 Task: Add Irwin Naturals Keto-Karma Burn Fat Red to the cart.
Action: Mouse moved to (233, 122)
Screenshot: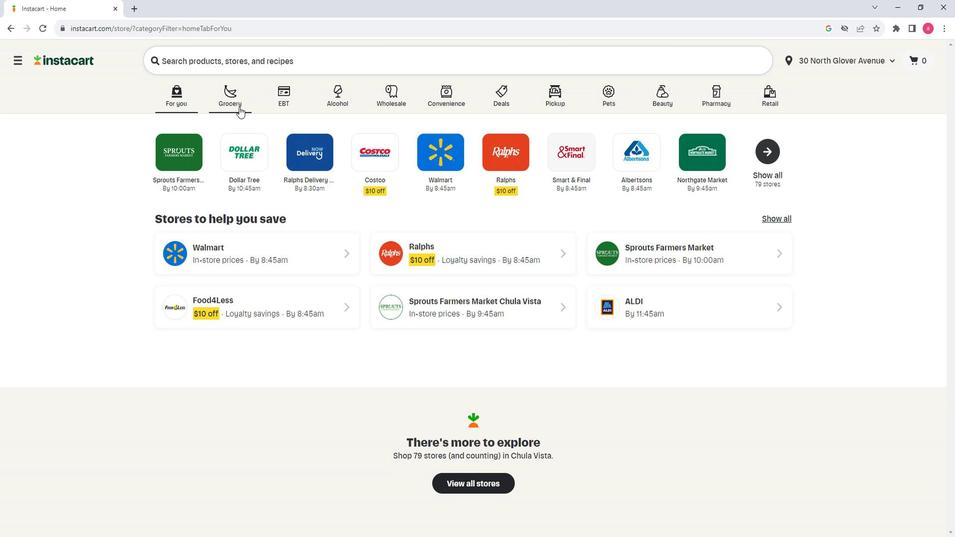 
Action: Mouse pressed left at (233, 122)
Screenshot: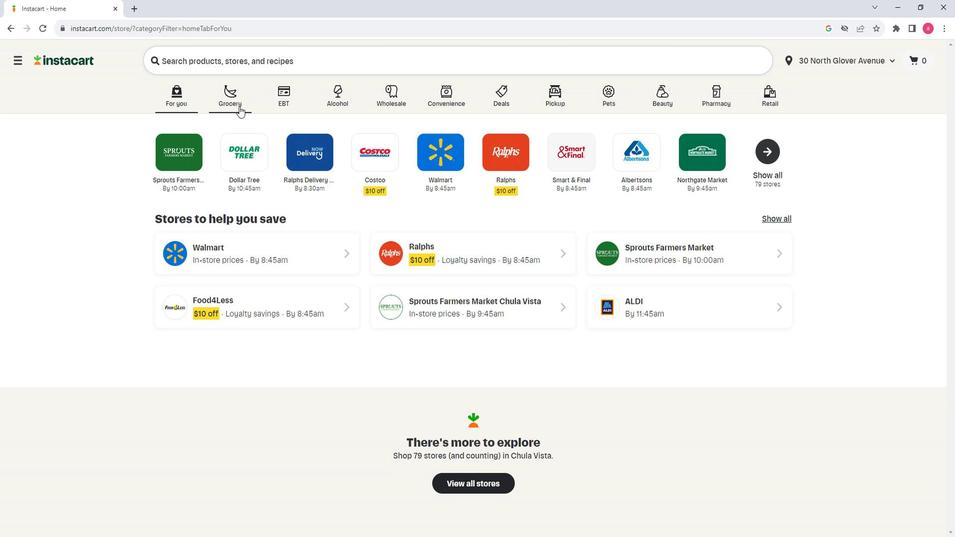
Action: Mouse moved to (298, 294)
Screenshot: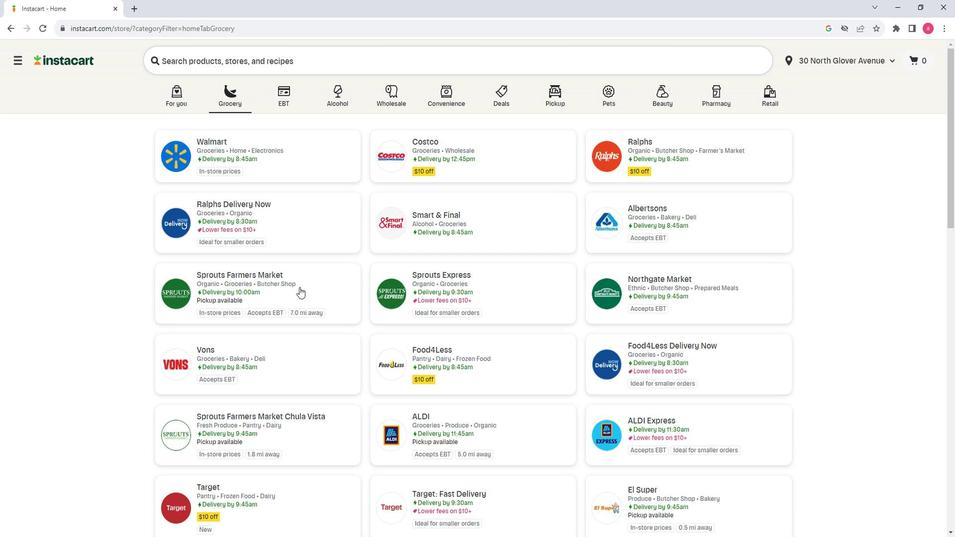 
Action: Mouse pressed left at (298, 294)
Screenshot: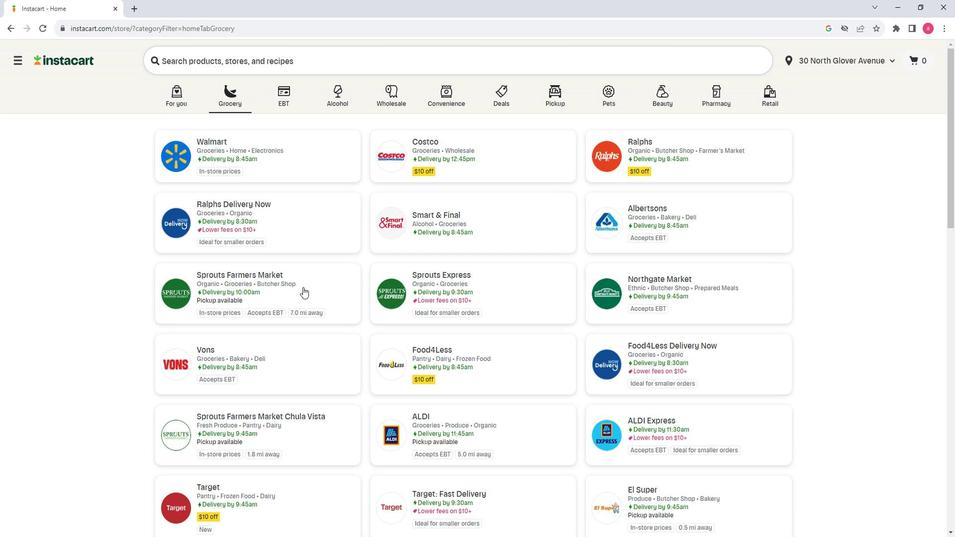 
Action: Mouse moved to (109, 303)
Screenshot: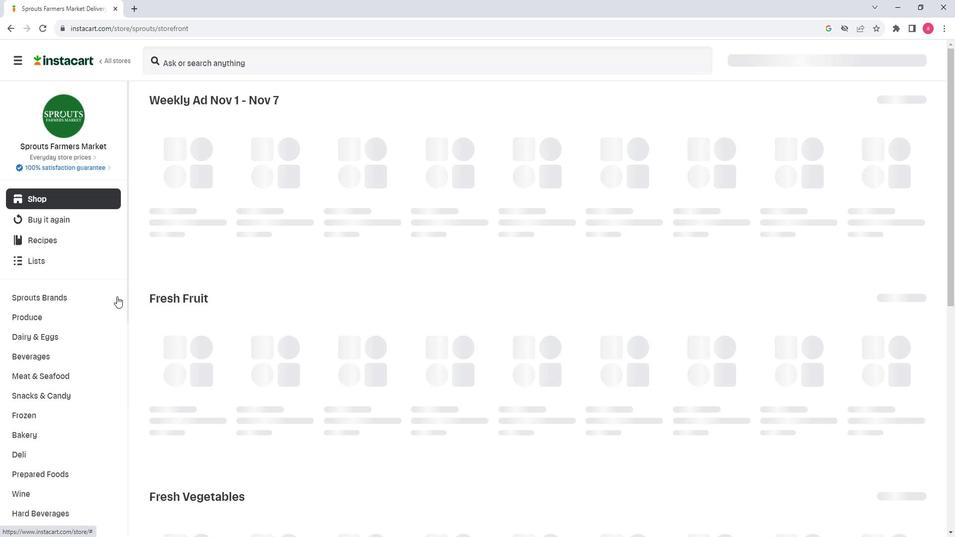 
Action: Mouse scrolled (109, 302) with delta (0, 0)
Screenshot: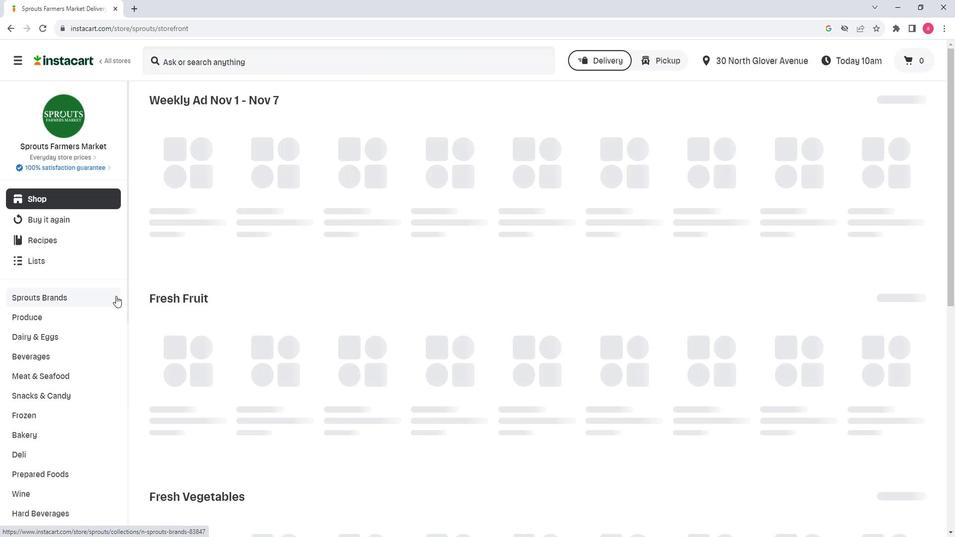 
Action: Mouse scrolled (109, 302) with delta (0, 0)
Screenshot: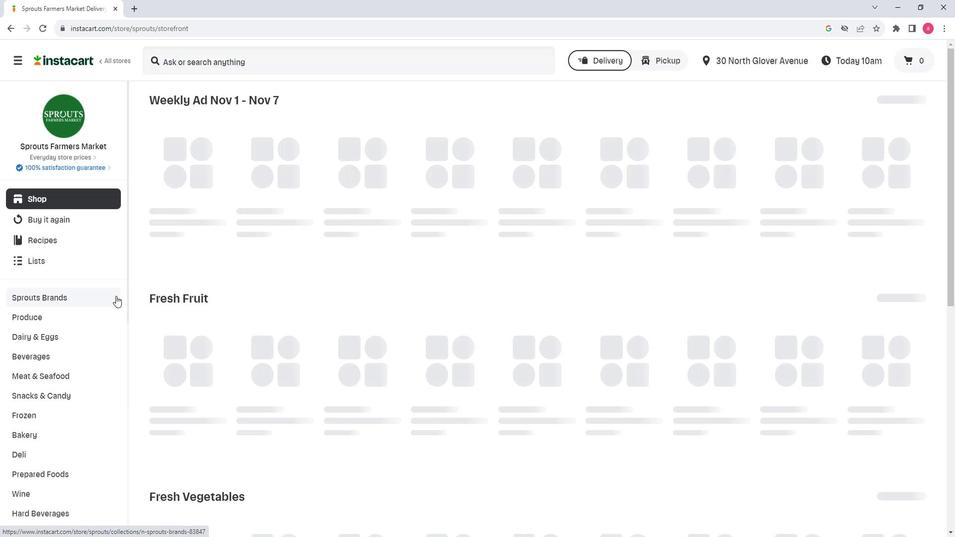 
Action: Mouse scrolled (109, 302) with delta (0, 0)
Screenshot: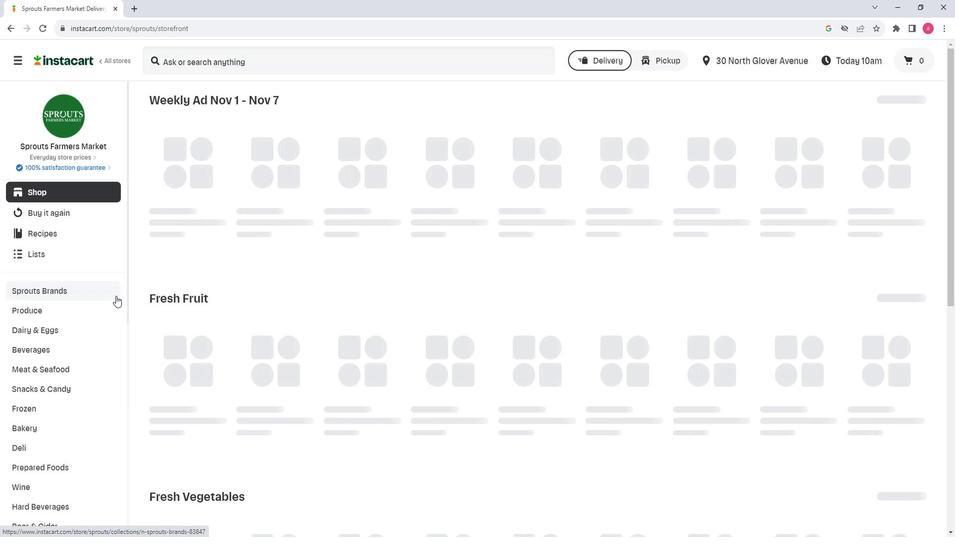 
Action: Mouse moved to (93, 340)
Screenshot: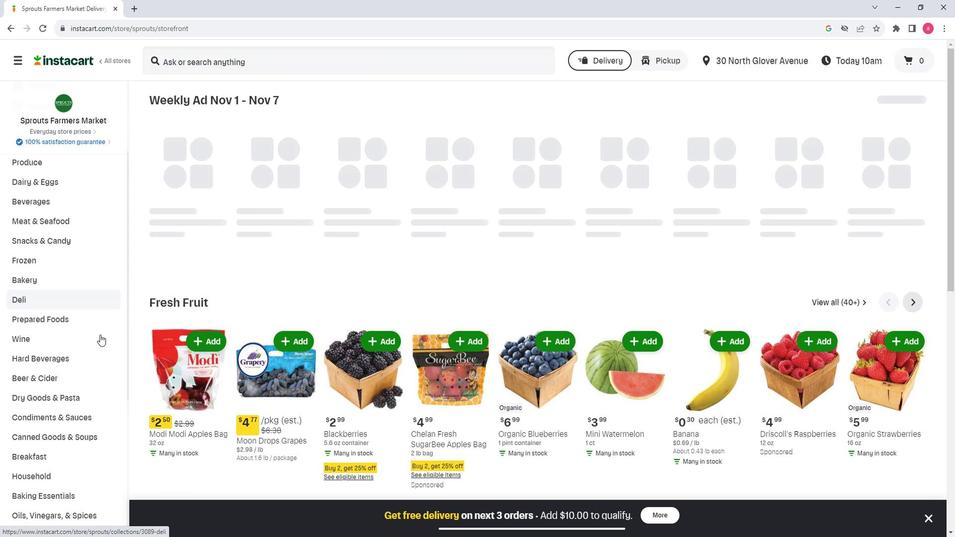 
Action: Mouse scrolled (93, 339) with delta (0, 0)
Screenshot: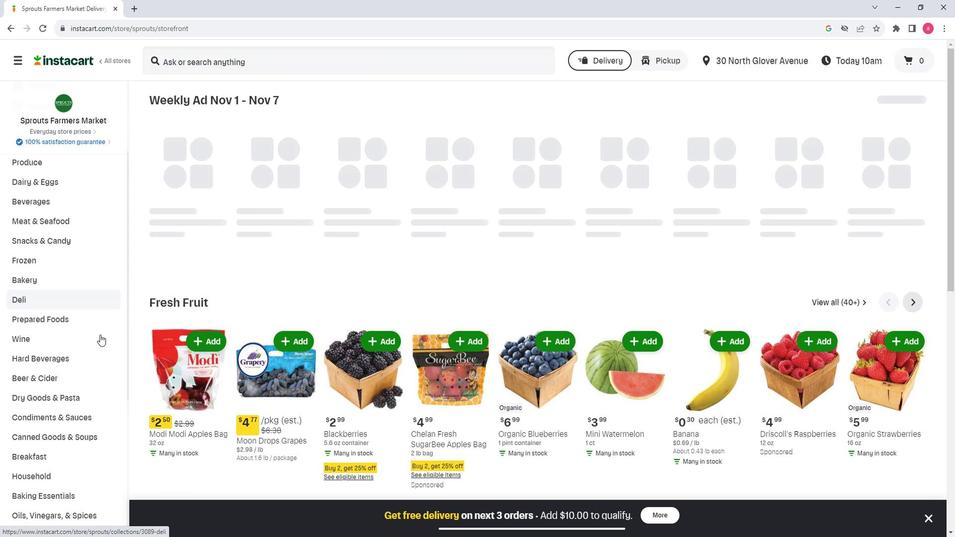 
Action: Mouse moved to (93, 341)
Screenshot: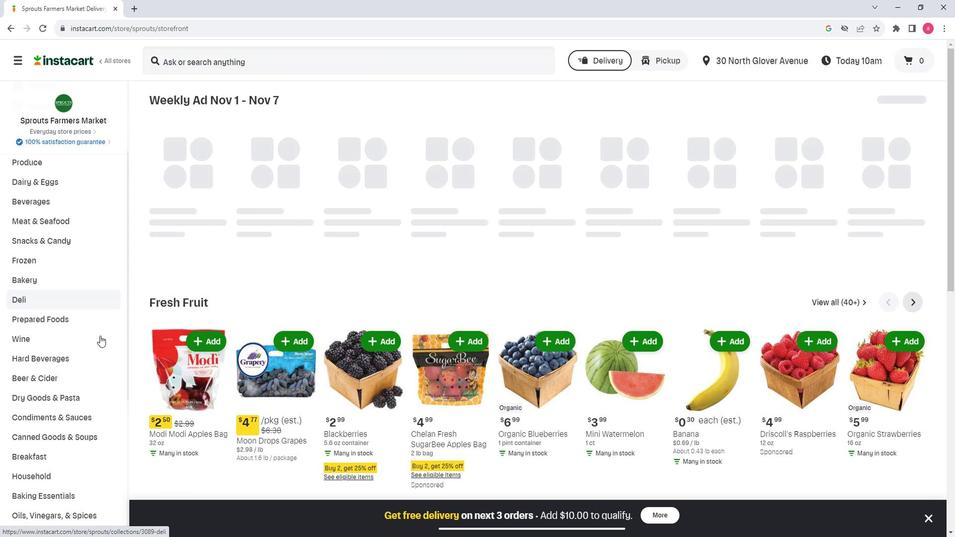 
Action: Mouse scrolled (93, 340) with delta (0, 0)
Screenshot: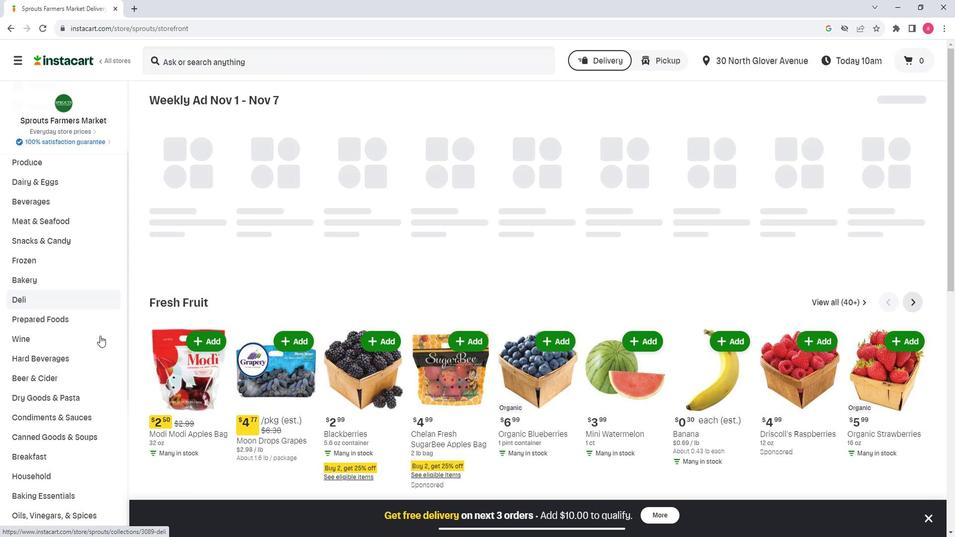 
Action: Mouse moved to (85, 425)
Screenshot: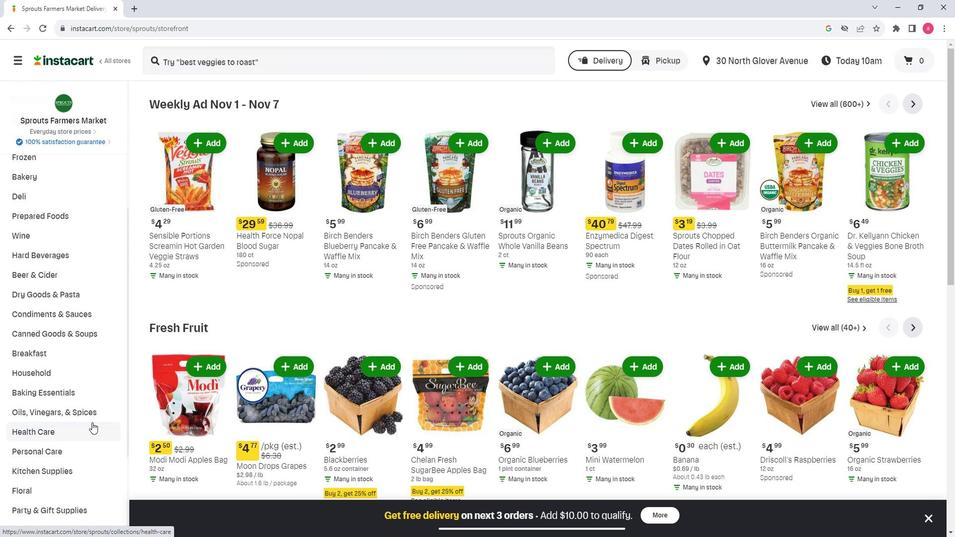 
Action: Mouse pressed left at (85, 425)
Screenshot: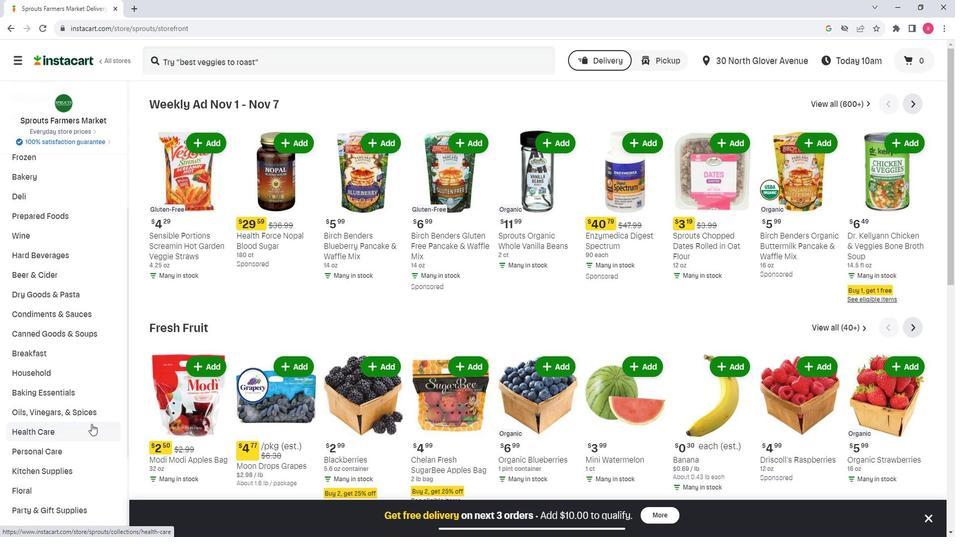 
Action: Mouse moved to (695, 138)
Screenshot: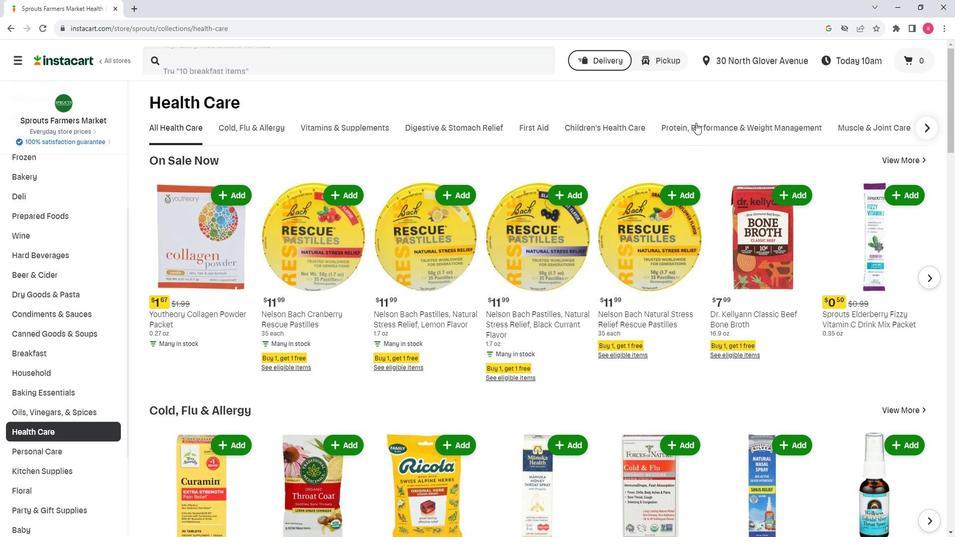 
Action: Mouse pressed left at (695, 138)
Screenshot: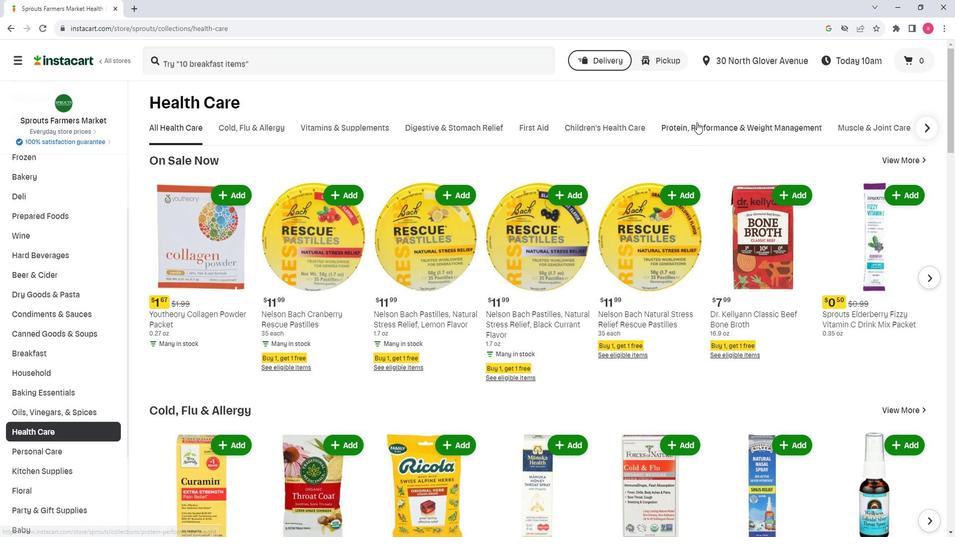 
Action: Mouse moved to (510, 188)
Screenshot: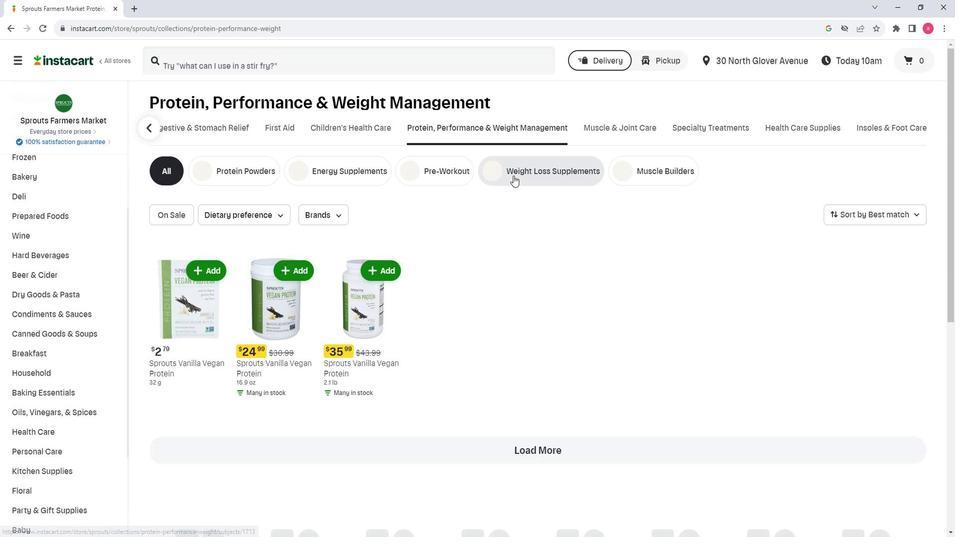 
Action: Mouse pressed left at (510, 188)
Screenshot: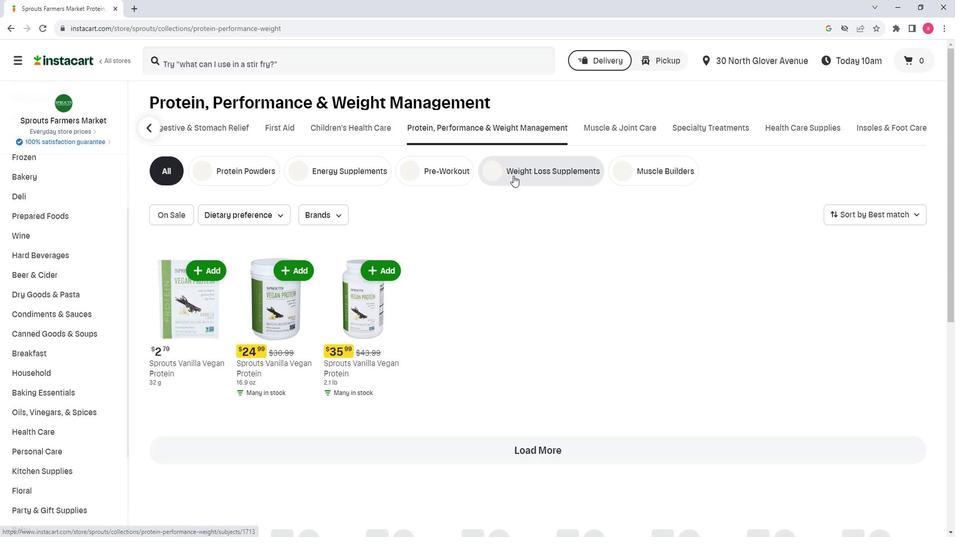 
Action: Mouse moved to (320, 83)
Screenshot: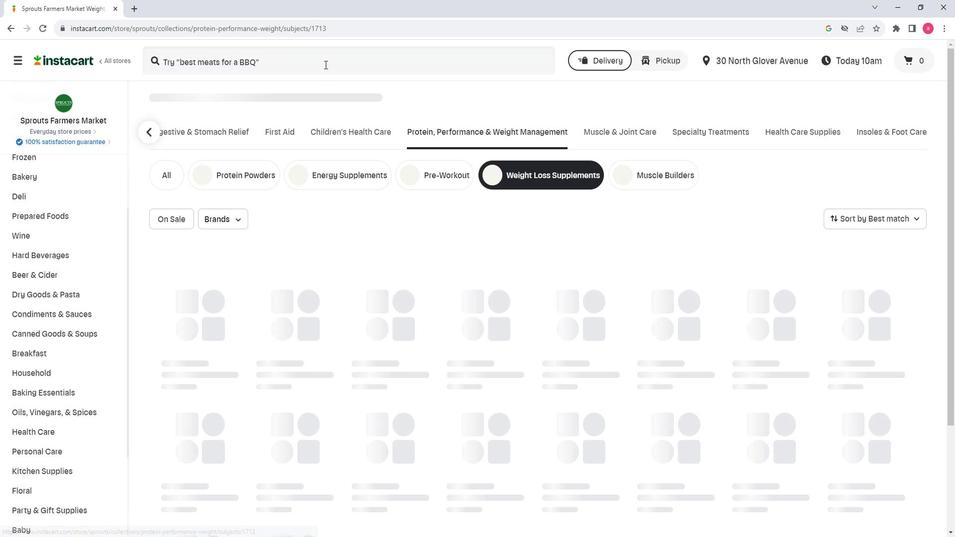
Action: Mouse pressed left at (320, 83)
Screenshot: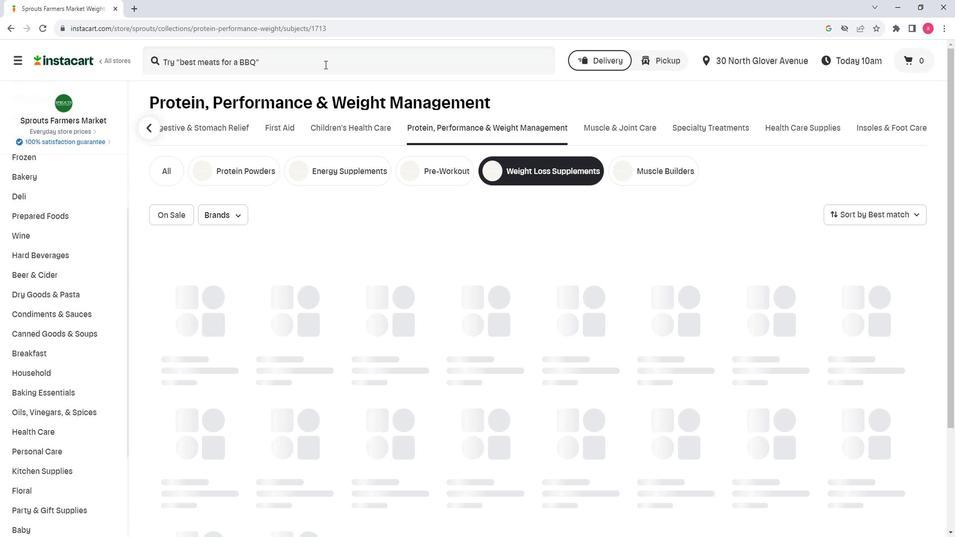 
Action: Key pressed <Key.shift>Irwin<Key.space><Key.shift><Key.shift><Key.shift><Key.shift><Key.shift><Key.shift><Key.shift><Key.shift><Key.shift><Key.shift><Key.shift><Key.shift><Key.shift><Key.shift><Key.shift><Key.shift>Naturals<Key.space><Key.shift>Keto-<Key.shift>Karma<Key.space><Key.shift>Burn<Key.space><Key.shift><Key.shift><Key.shift><Key.shift><Key.shift>Fat<Key.space><Key.shift>Red<Key.enter>
Screenshot: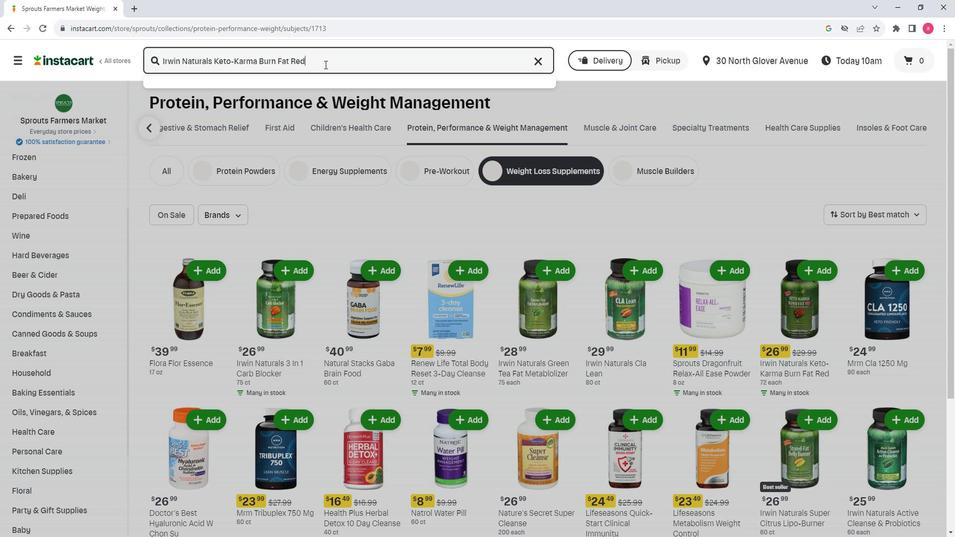 
Action: Mouse moved to (256, 156)
Screenshot: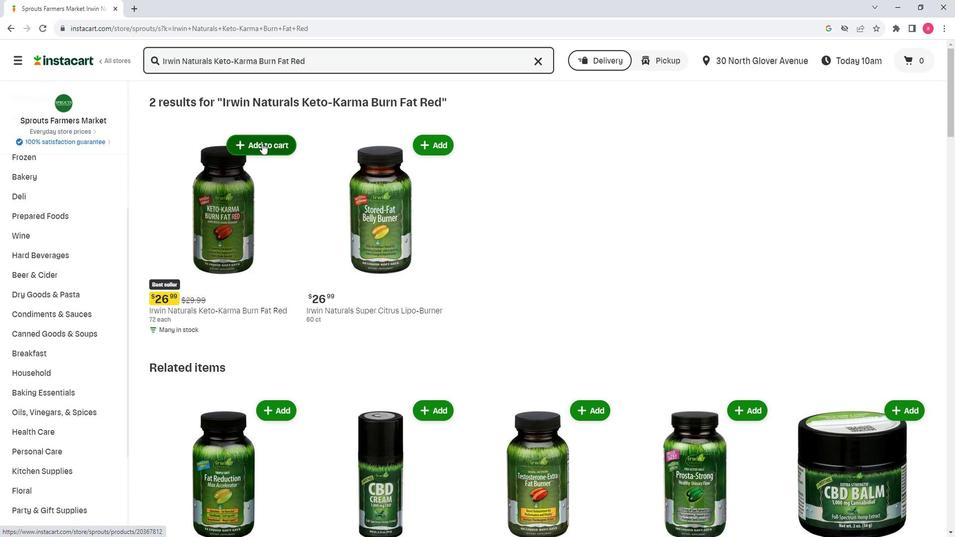 
Action: Mouse pressed left at (256, 156)
Screenshot: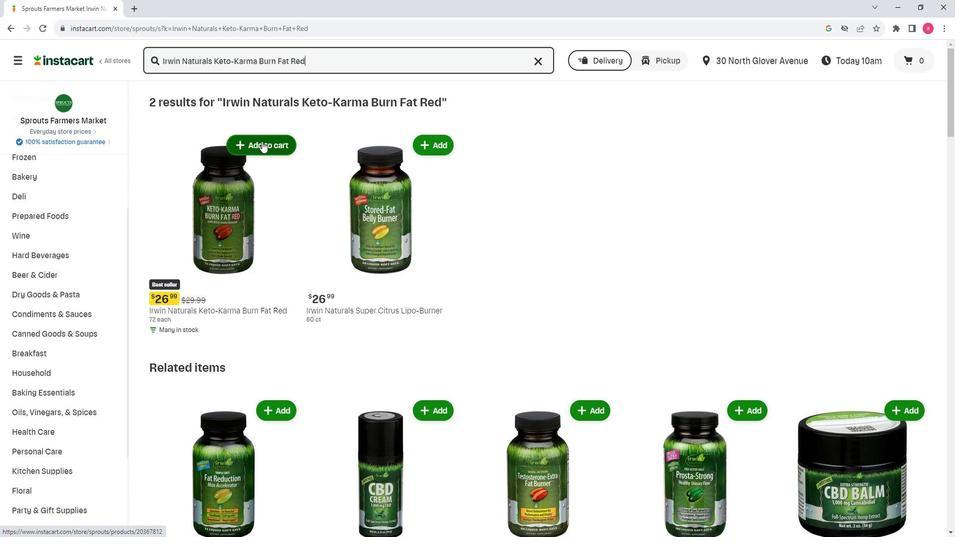 
Action: Mouse moved to (262, 215)
Screenshot: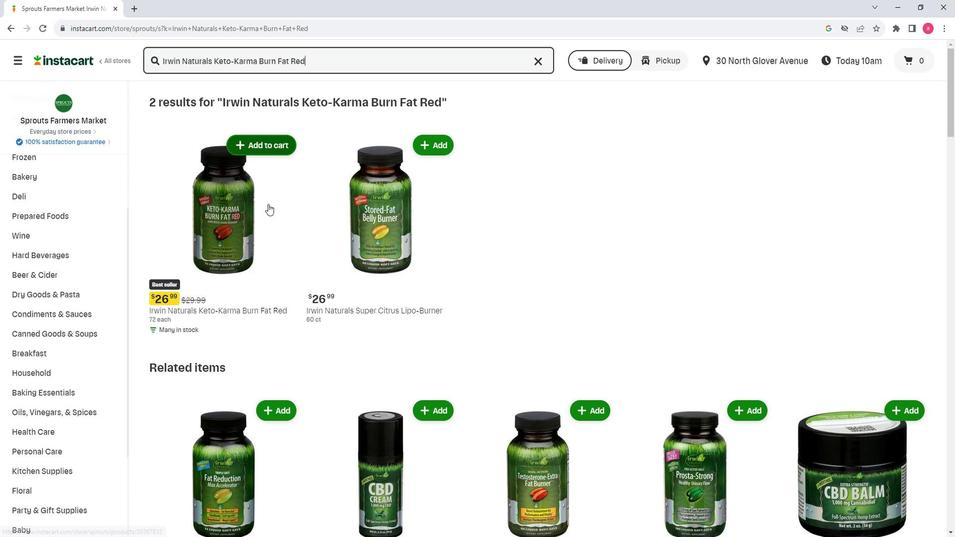 
